 Task: Calculate the driving distance from New York City, New York, to Miami, Florida.
Action: Mouse moved to (252, 64)
Screenshot: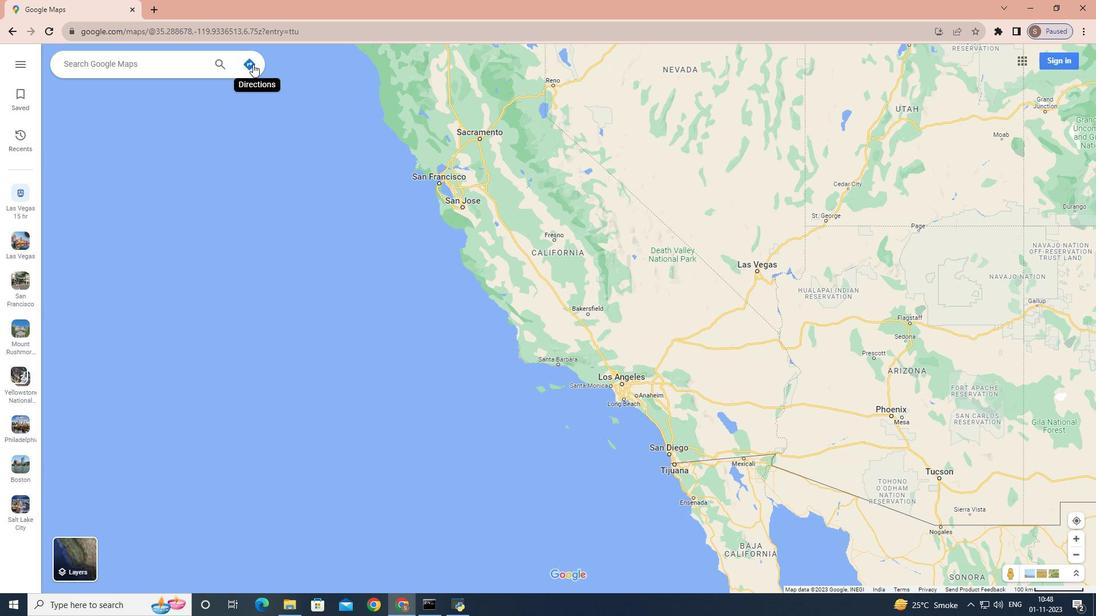 
Action: Mouse pressed left at (252, 64)
Screenshot: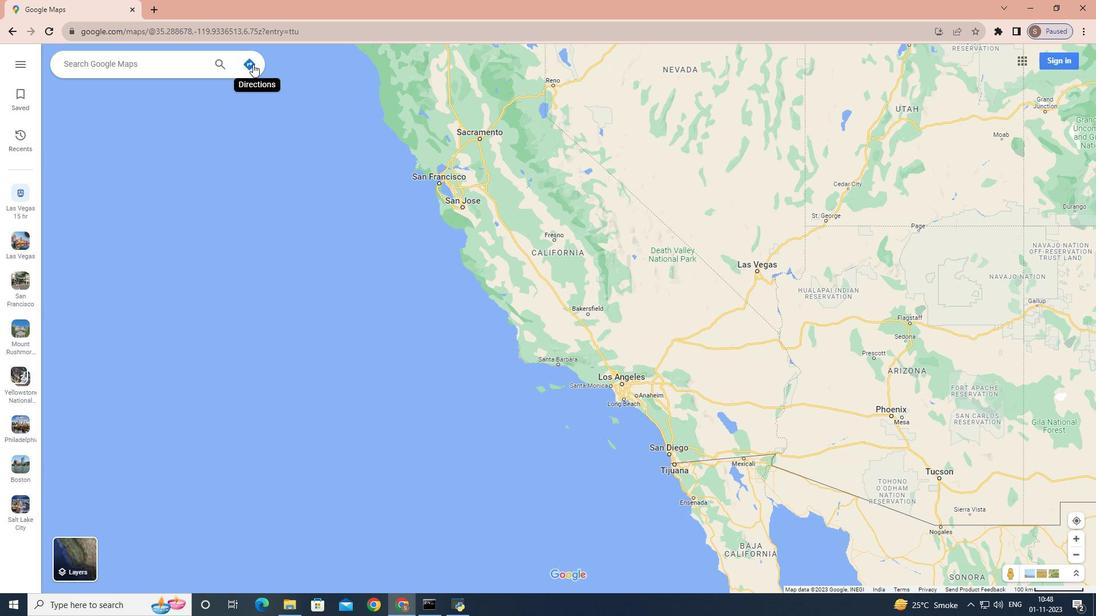 
Action: Mouse moved to (186, 91)
Screenshot: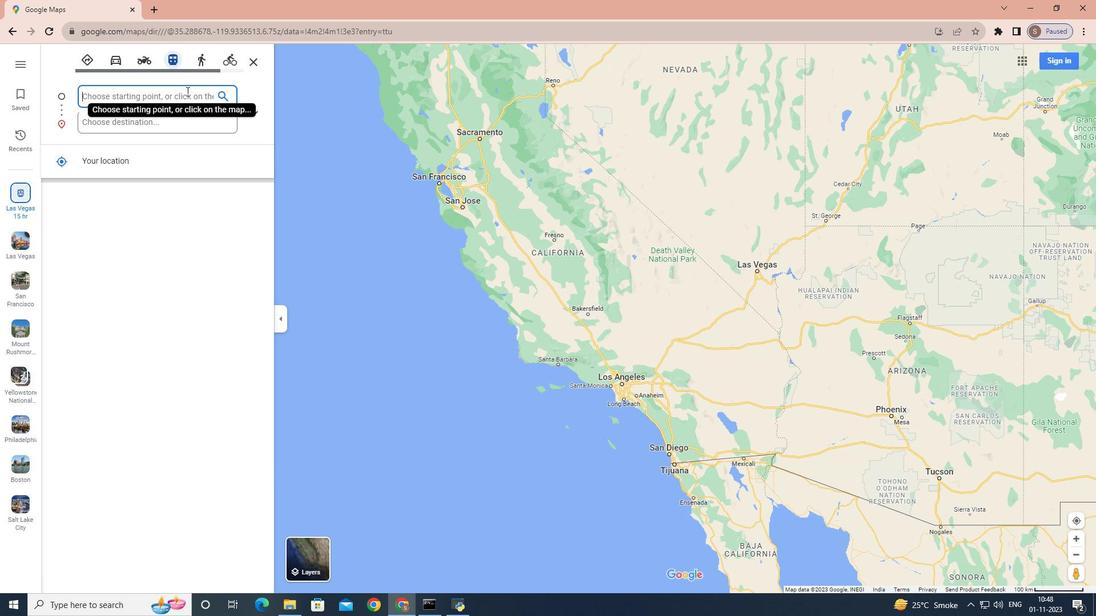 
Action: Key pressed <Key.shift_r>New<Key.space><Key.shift_r><Key.shift_r><Key.shift_r>York<Key.space><Key.shift>City,<Key.space><Key.shift_r>New<Key.space><Key.shift_r>York
Screenshot: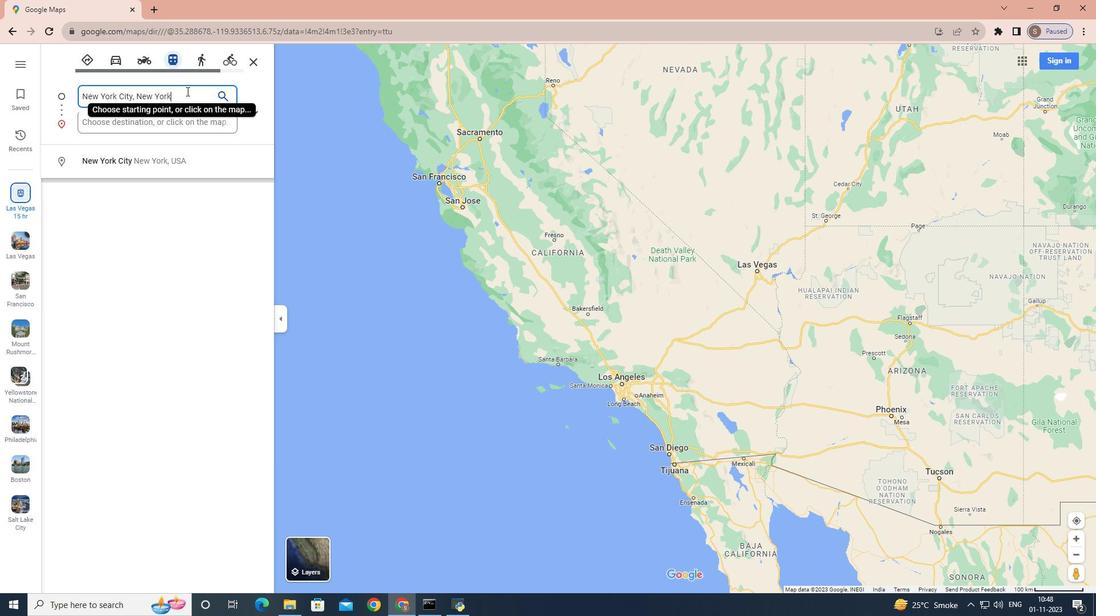 
Action: Mouse moved to (171, 127)
Screenshot: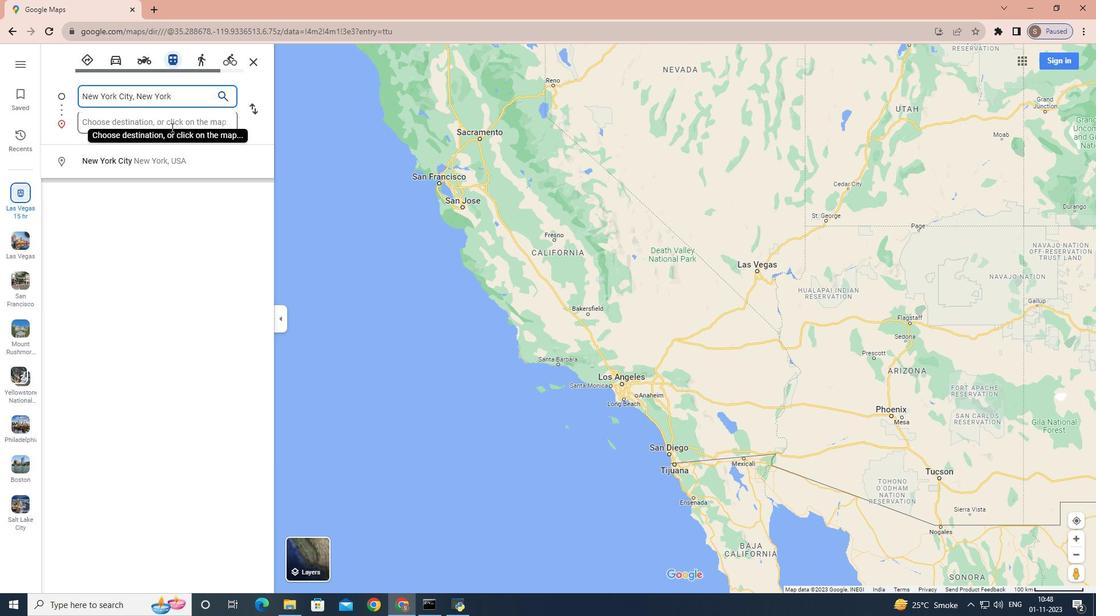 
Action: Mouse pressed left at (171, 127)
Screenshot: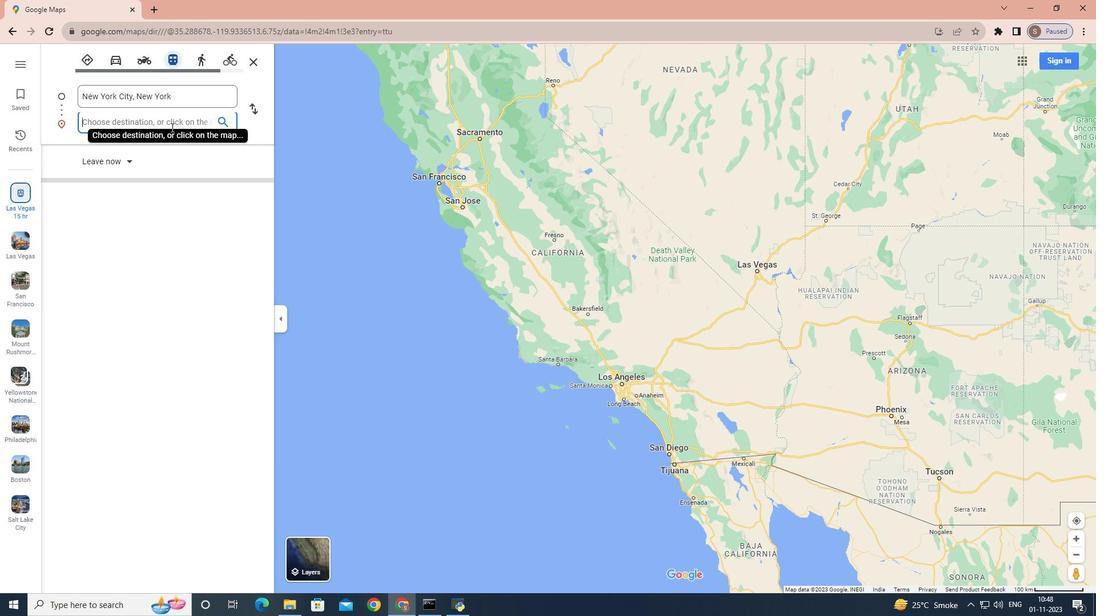 
Action: Key pressed <Key.shift_r>Miami,<Key.space><Key.shift>Florida
Screenshot: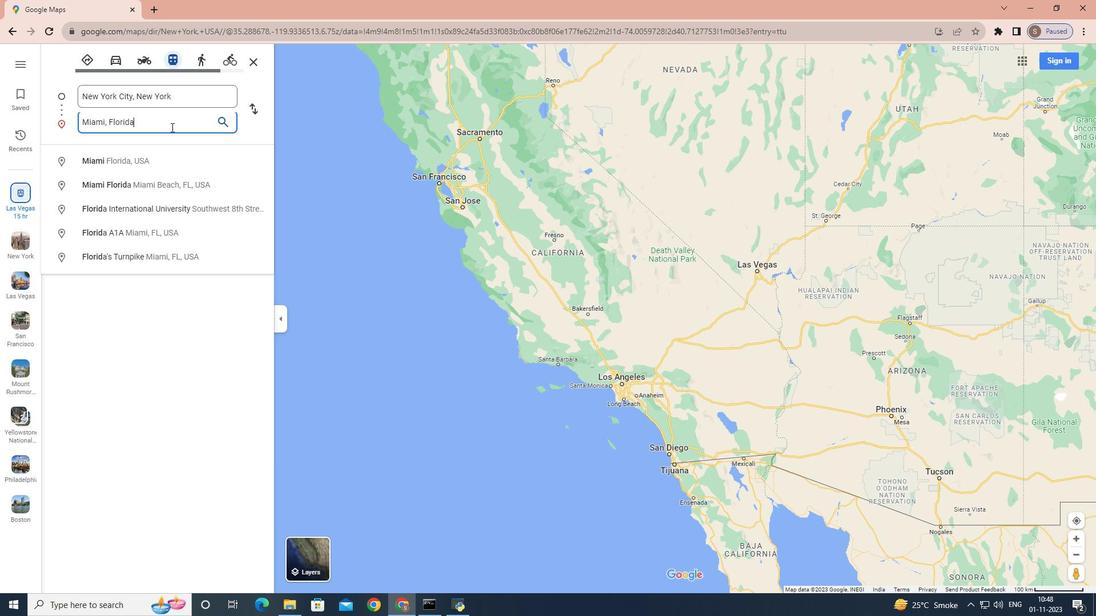 
Action: Mouse moved to (118, 59)
Screenshot: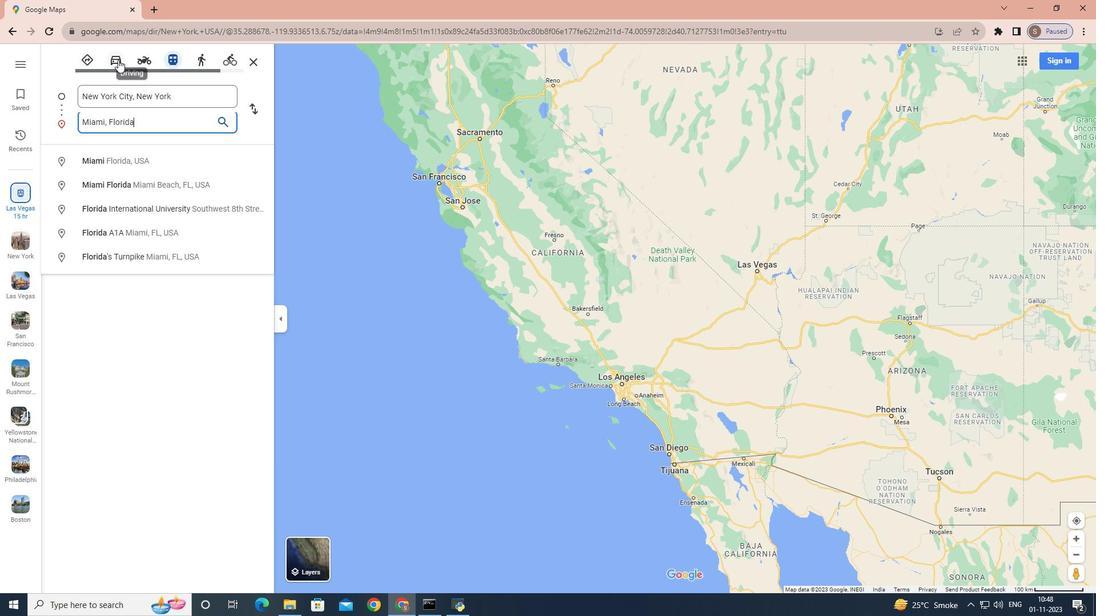 
Action: Mouse pressed left at (118, 59)
Screenshot: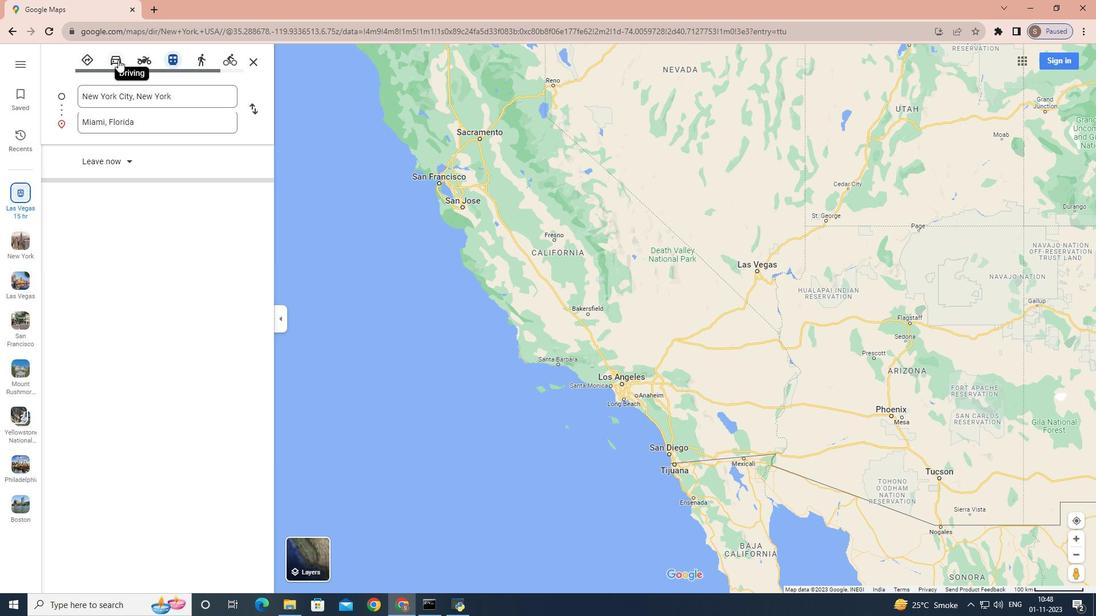 
Action: Mouse moved to (170, 103)
Screenshot: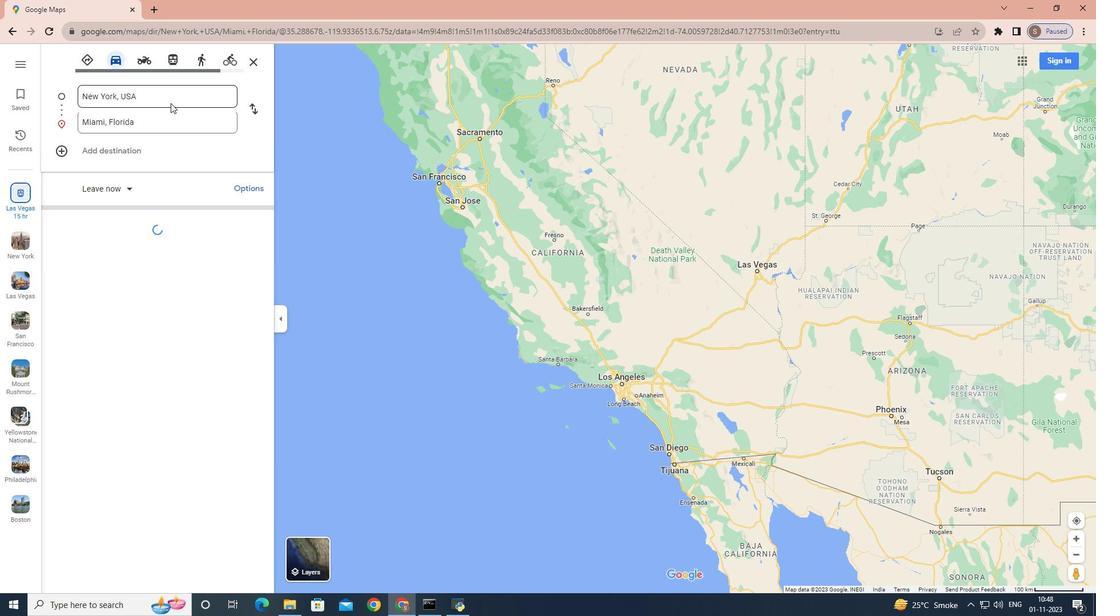 
Action: Key pressed <Key.enter>
Screenshot: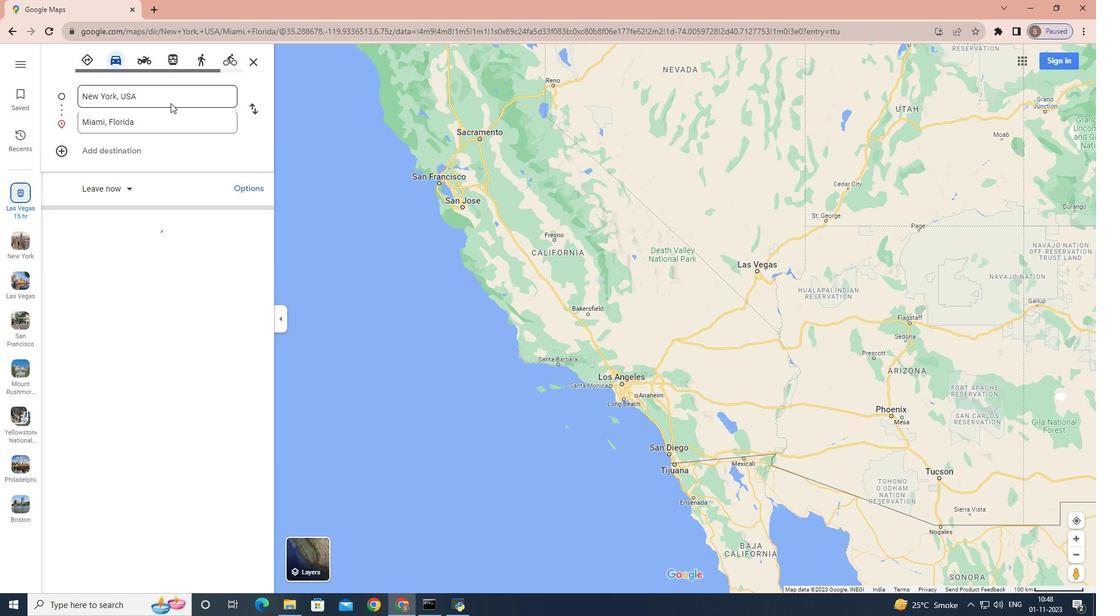 
Action: Mouse moved to (119, 56)
Screenshot: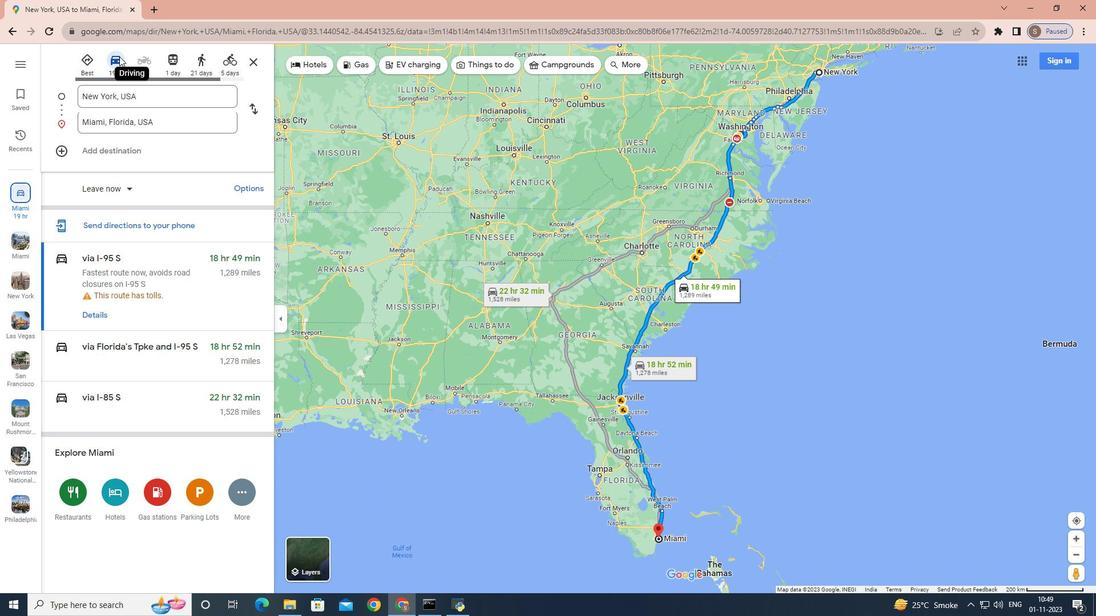 
